 Task: Use the formula "FORECAST" in spreadsheet "Project portfolio".
Action: Mouse moved to (124, 110)
Screenshot: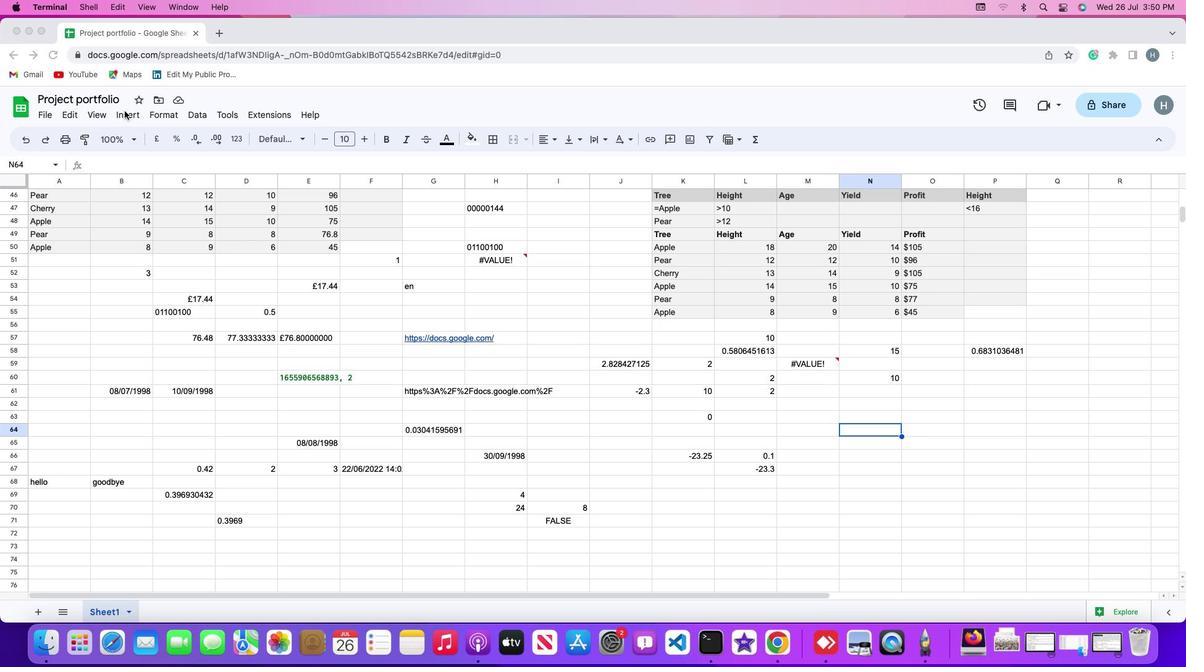 
Action: Mouse pressed left at (124, 110)
Screenshot: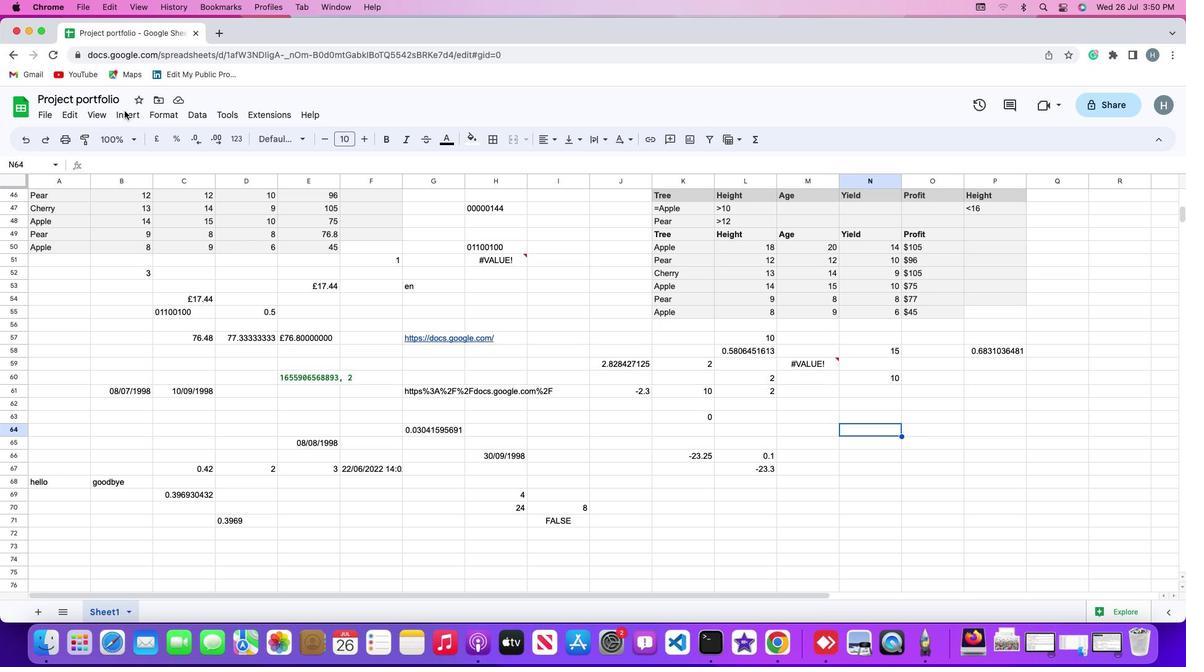 
Action: Mouse moved to (122, 112)
Screenshot: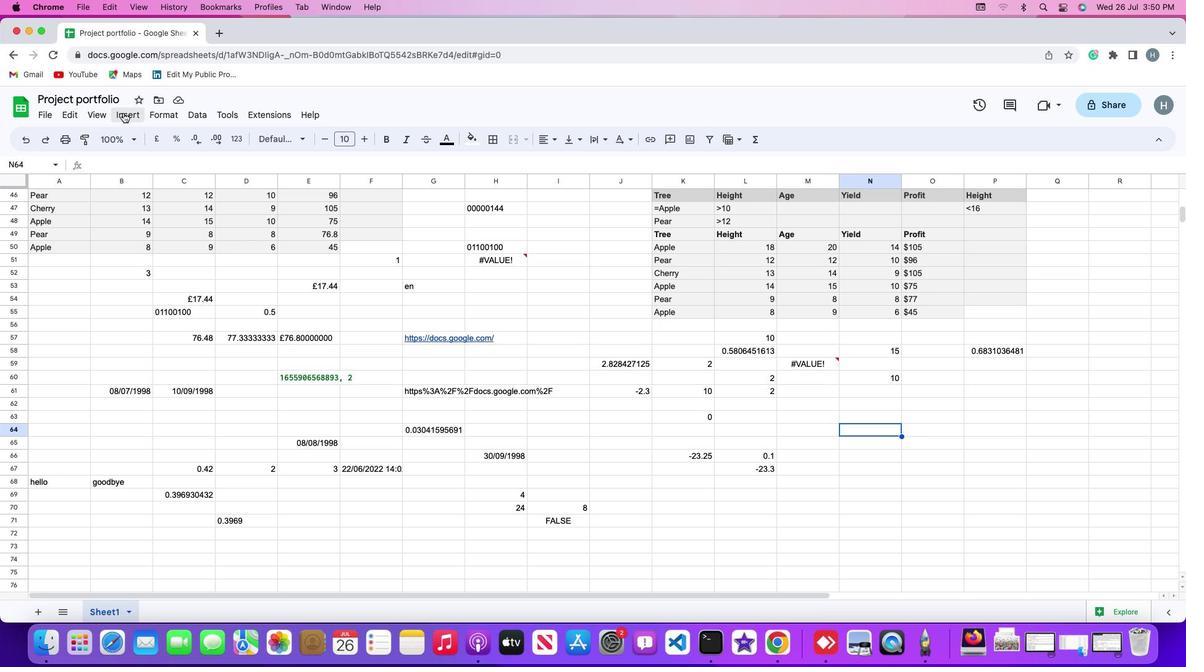 
Action: Mouse pressed left at (122, 112)
Screenshot: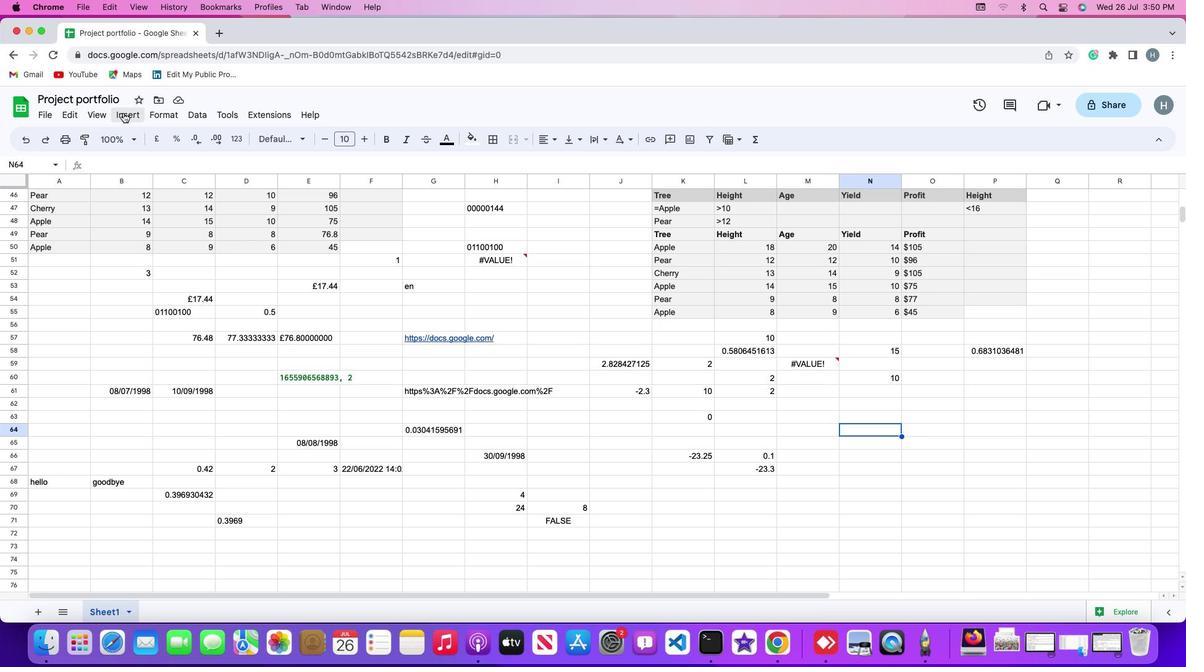 
Action: Mouse moved to (127, 313)
Screenshot: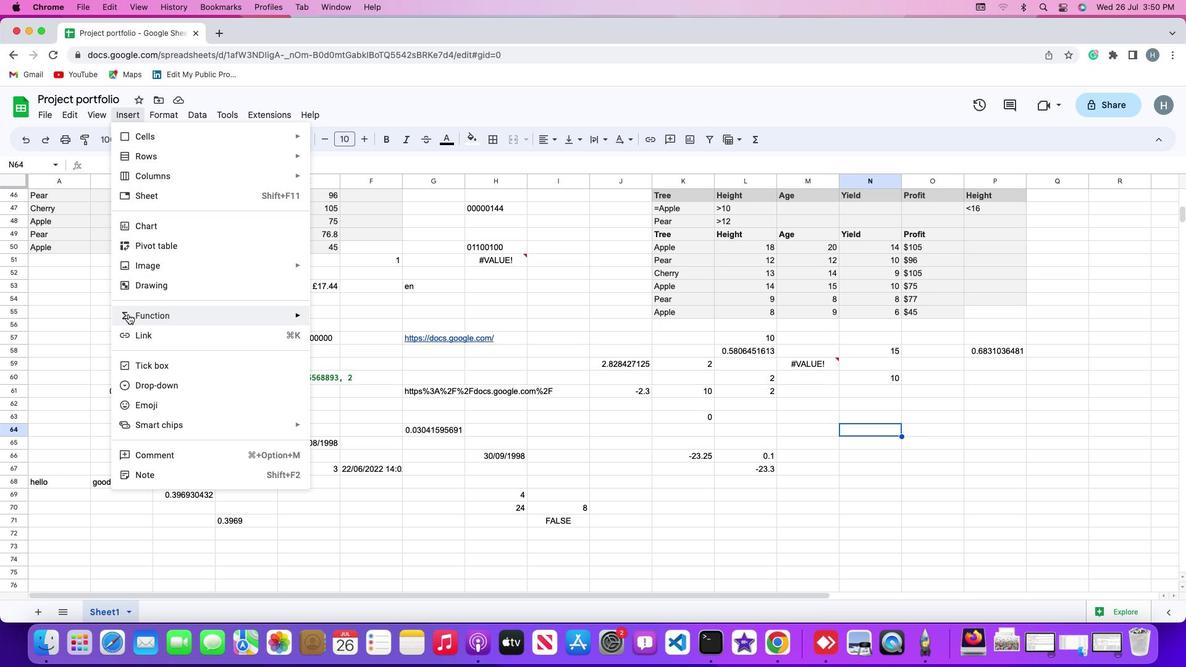 
Action: Mouse pressed left at (127, 313)
Screenshot: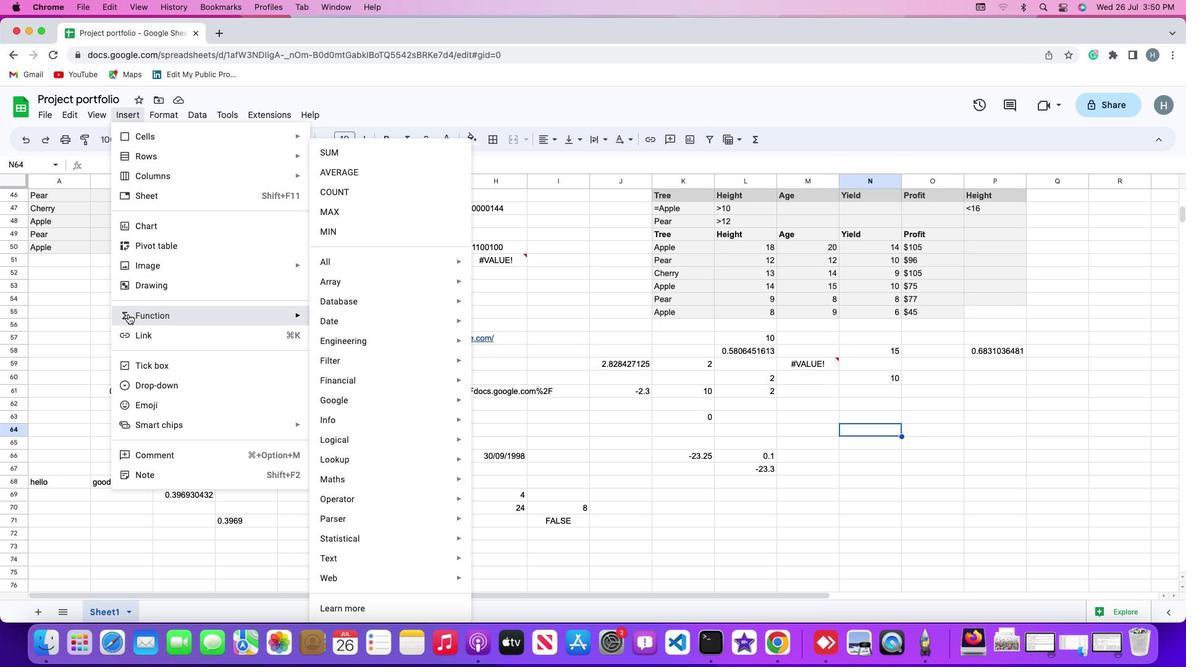 
Action: Mouse moved to (350, 267)
Screenshot: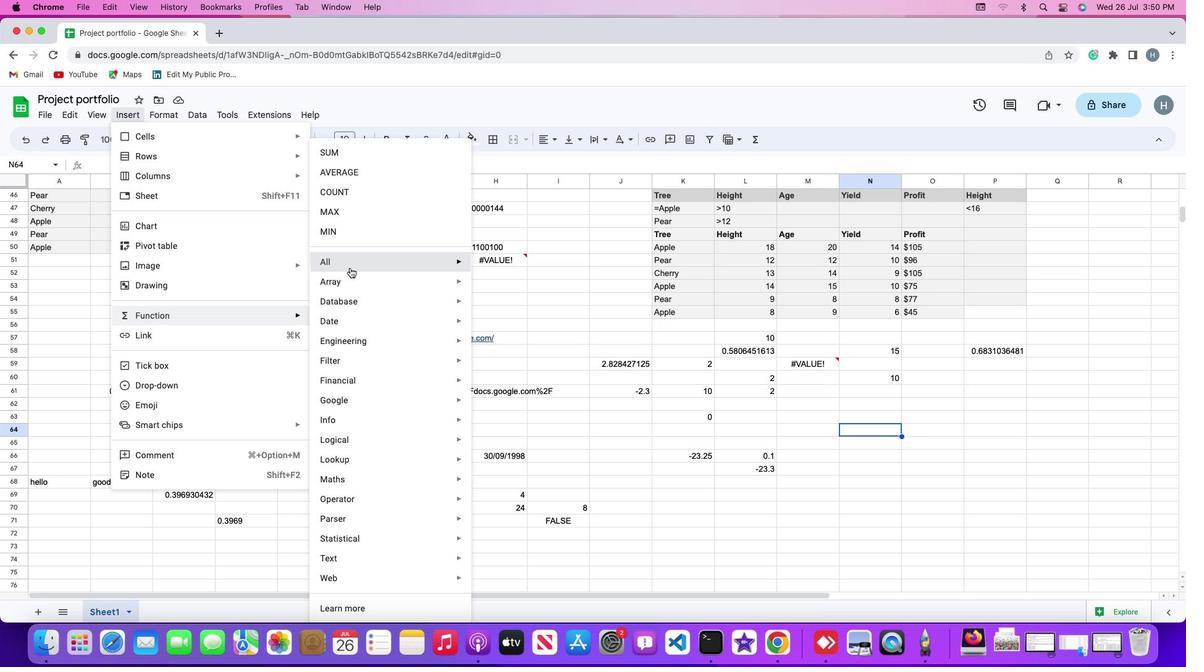 
Action: Mouse pressed left at (350, 267)
Screenshot: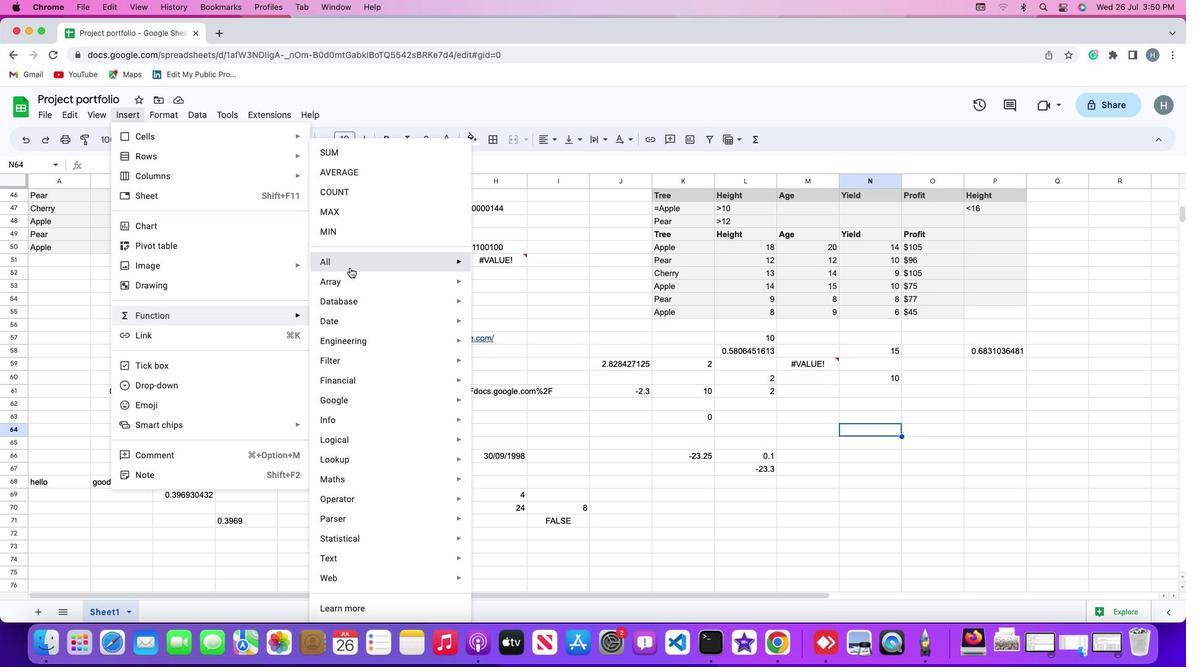 
Action: Mouse moved to (542, 588)
Screenshot: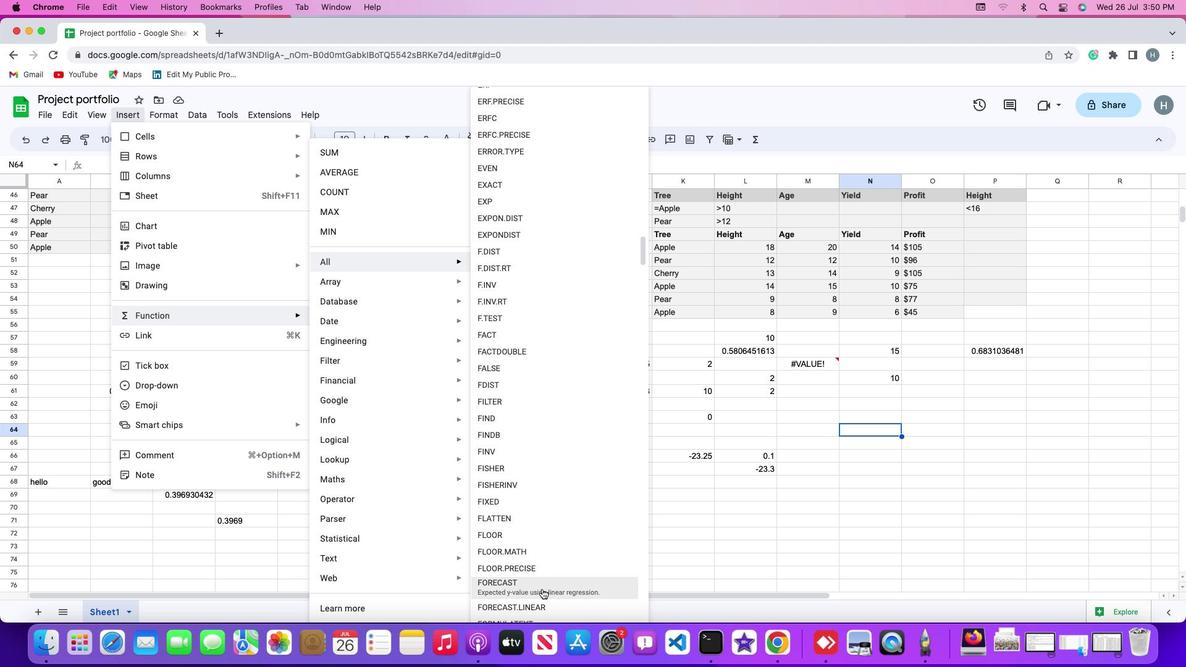 
Action: Mouse pressed left at (542, 588)
Screenshot: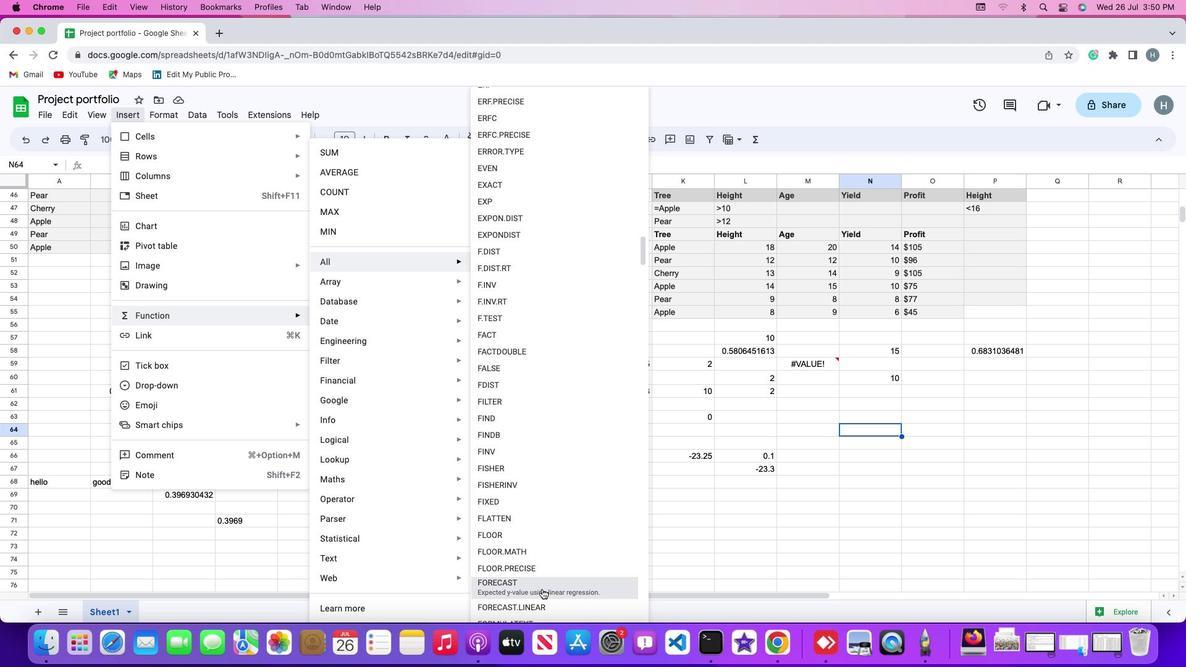 
Action: Mouse moved to (797, 455)
Screenshot: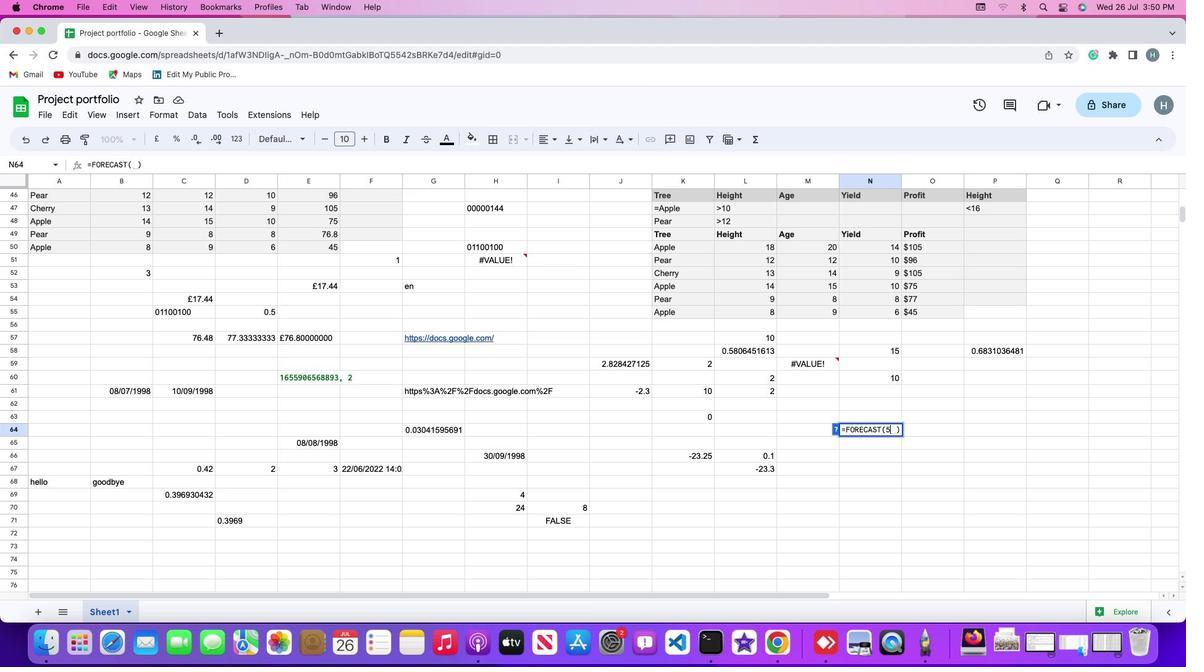 
Action: Key pressed '5'
Screenshot: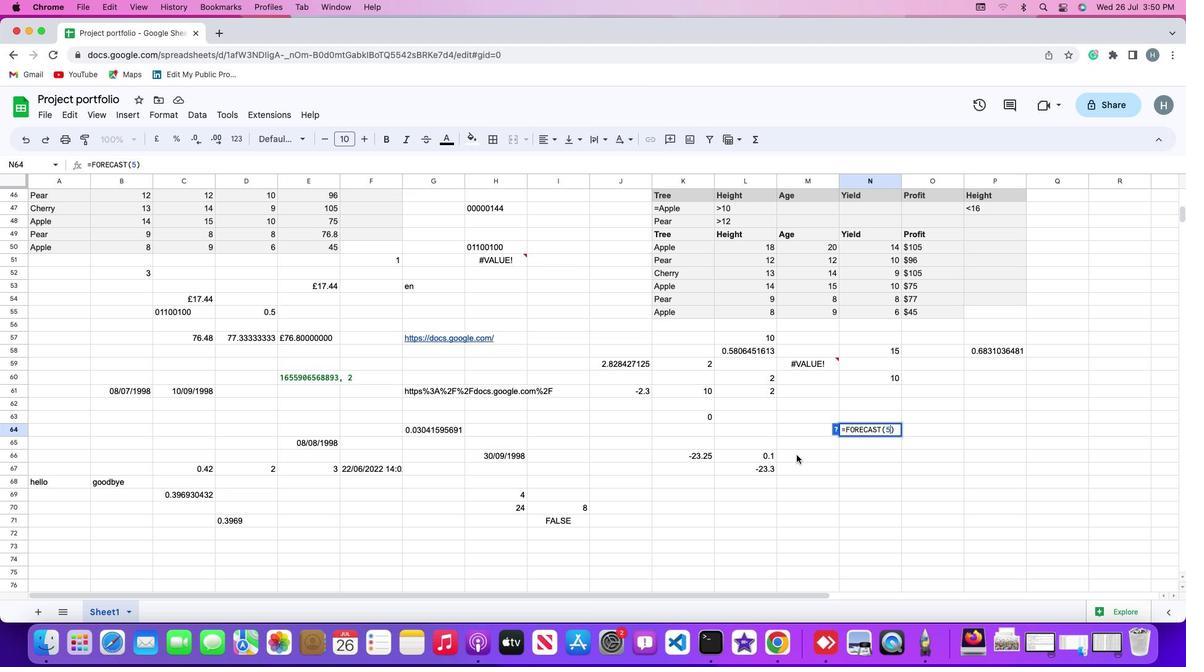 
Action: Mouse moved to (794, 455)
Screenshot: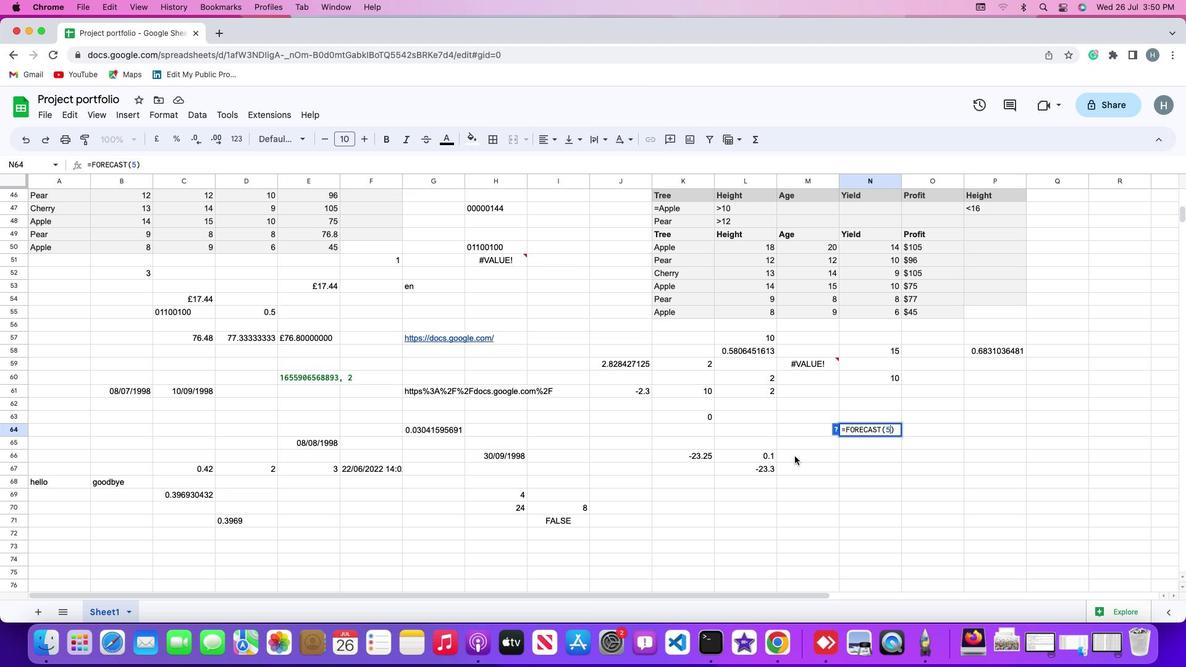 
Action: Key pressed ','
Screenshot: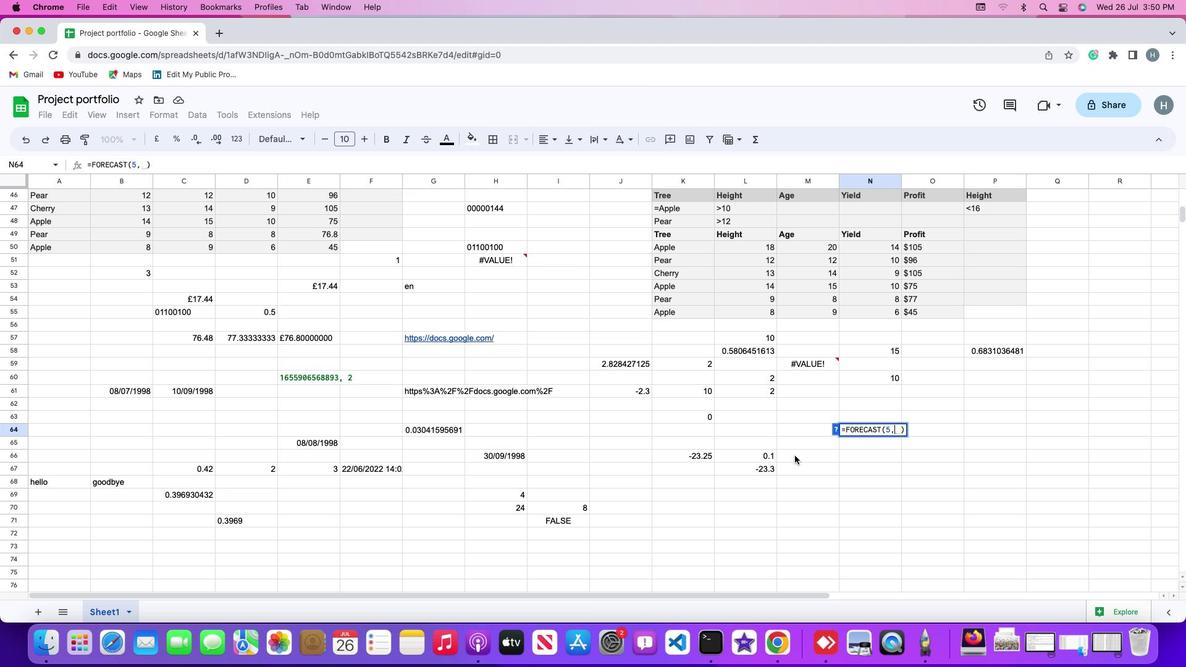 
Action: Mouse moved to (748, 243)
Screenshot: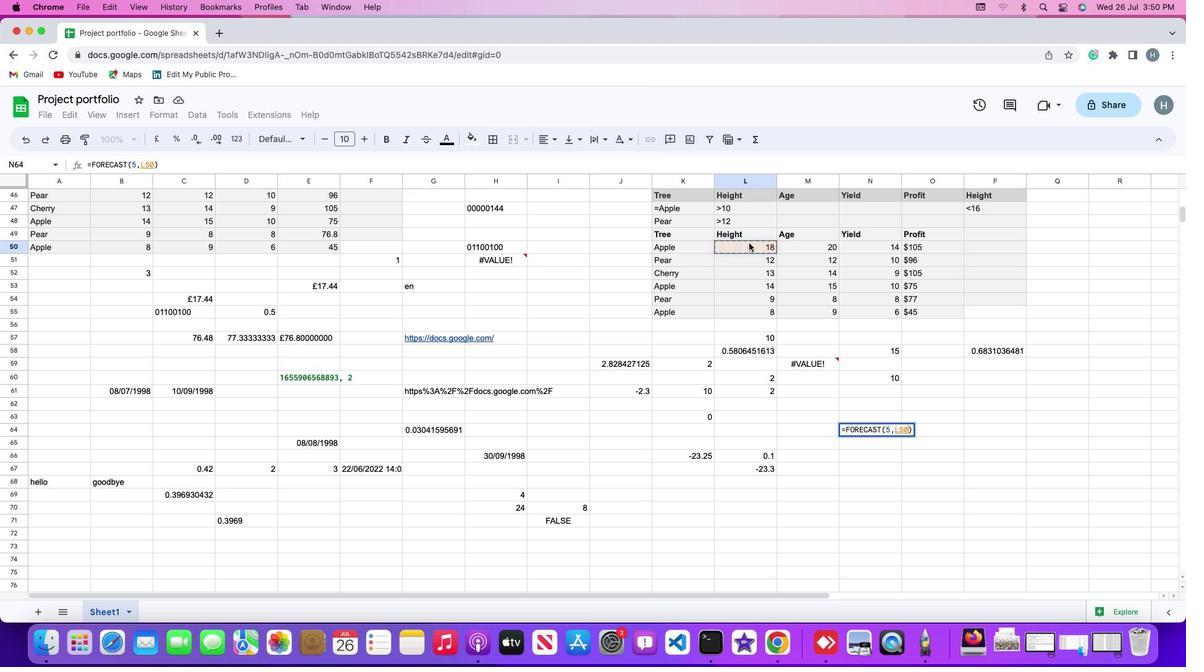 
Action: Mouse pressed left at (748, 243)
Screenshot: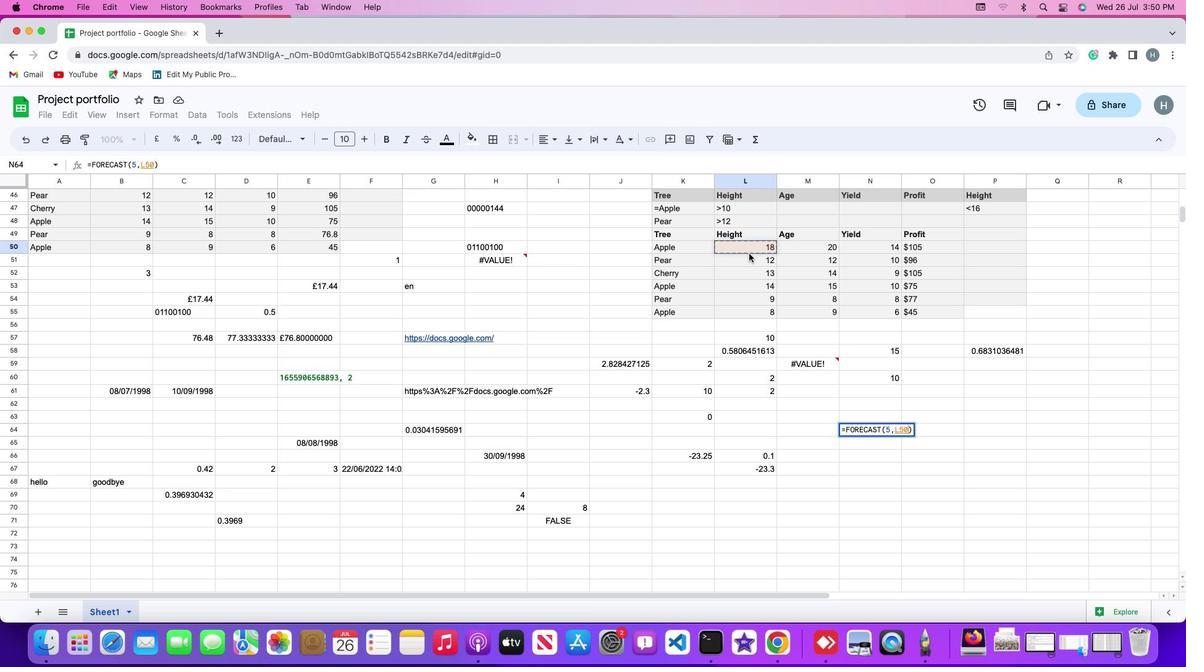 
Action: Mouse moved to (751, 308)
Screenshot: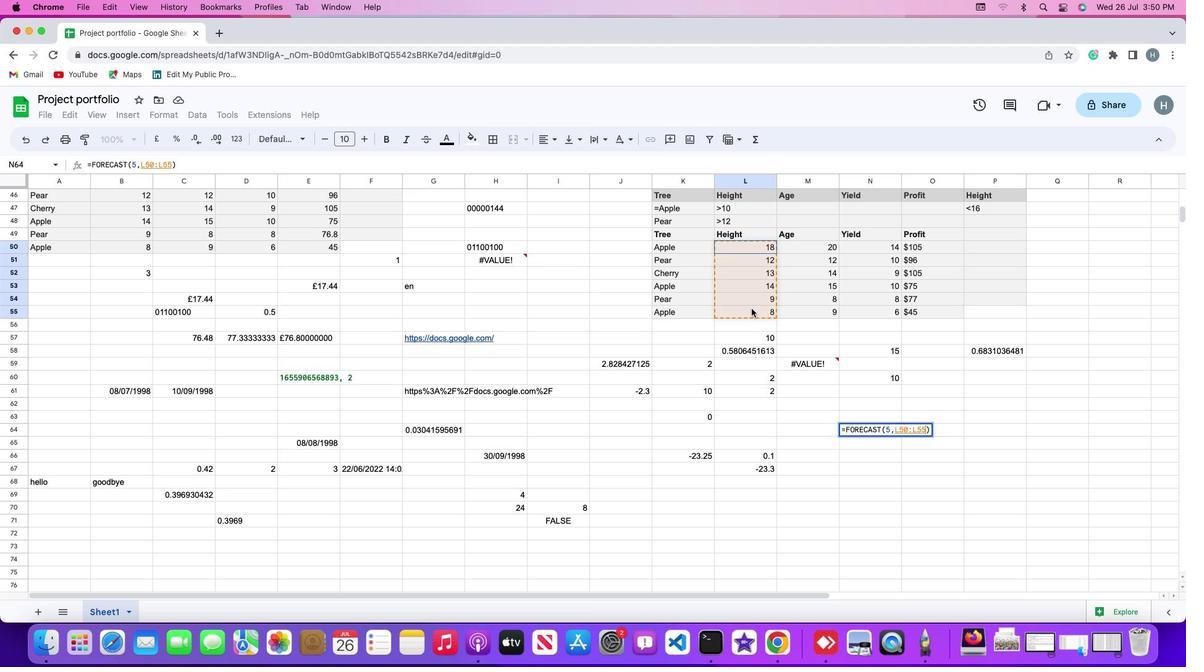 
Action: Key pressed ','
Screenshot: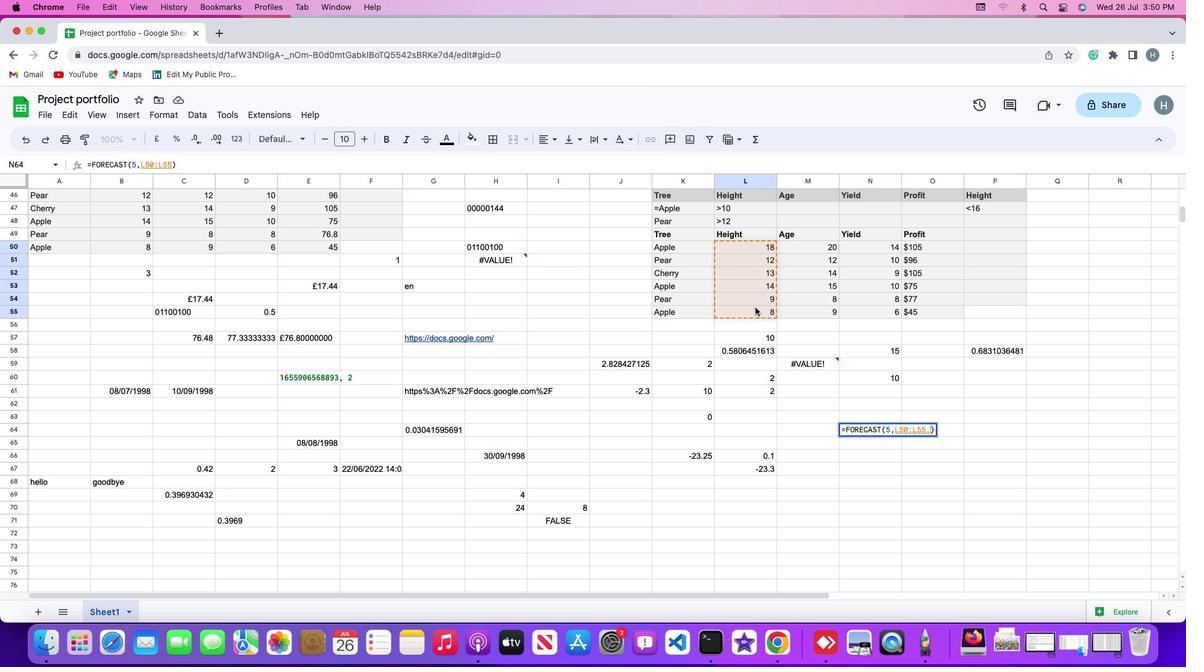 
Action: Mouse moved to (810, 245)
Screenshot: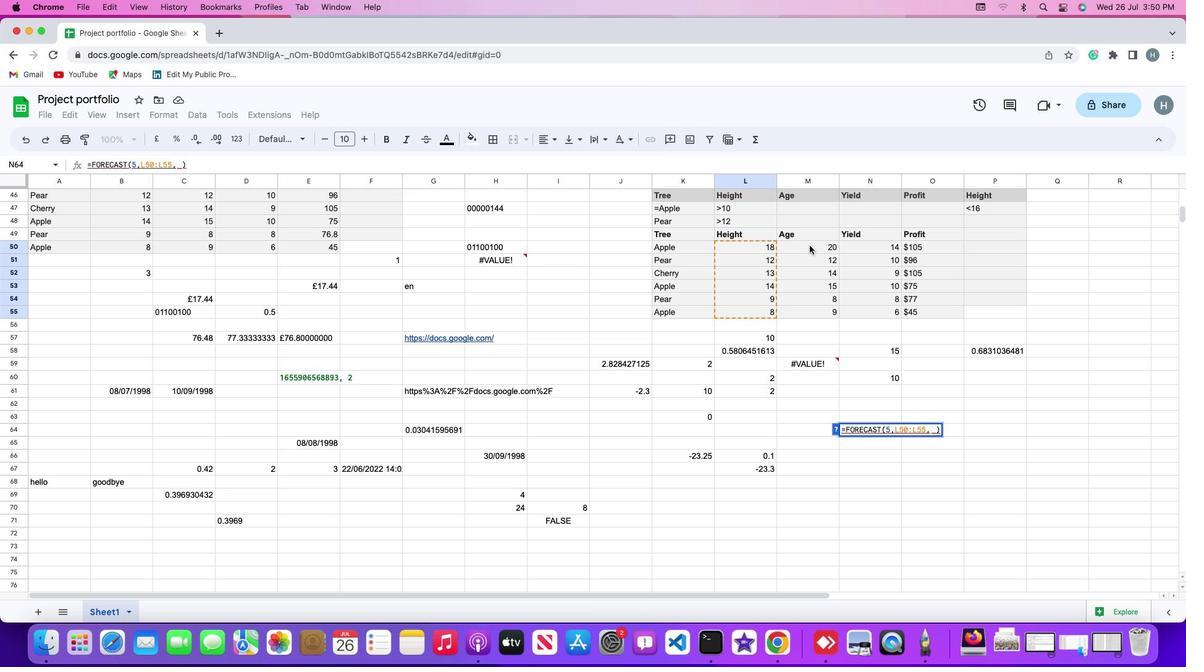 
Action: Mouse pressed left at (810, 245)
Screenshot: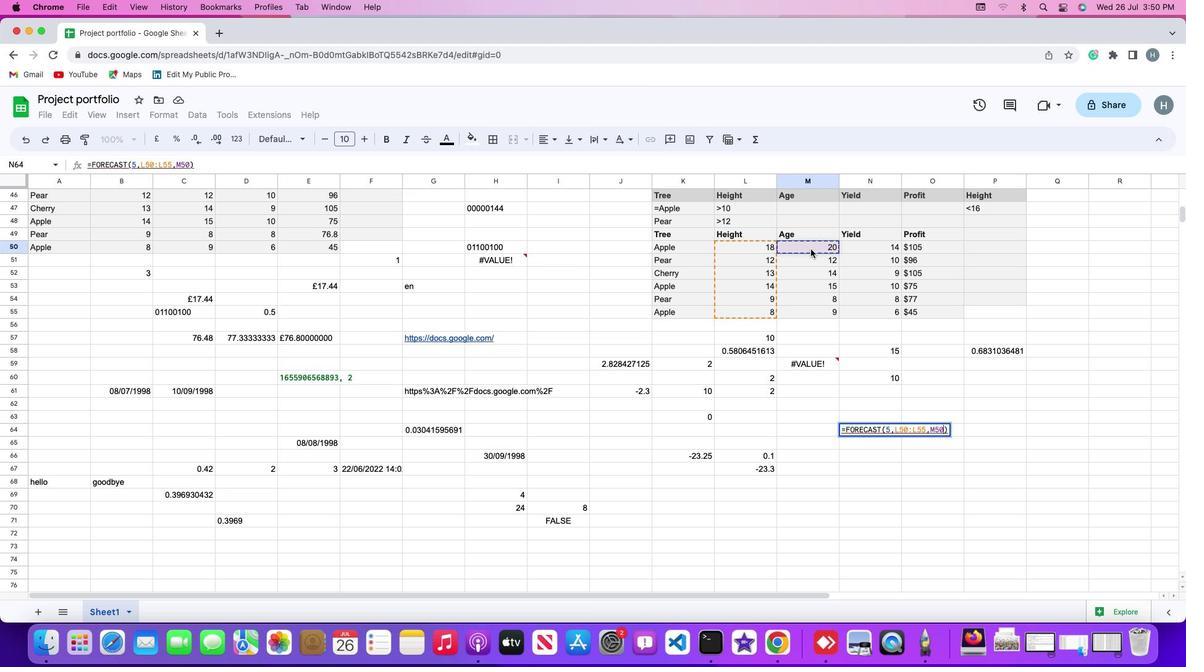 
Action: Mouse moved to (816, 308)
Screenshot: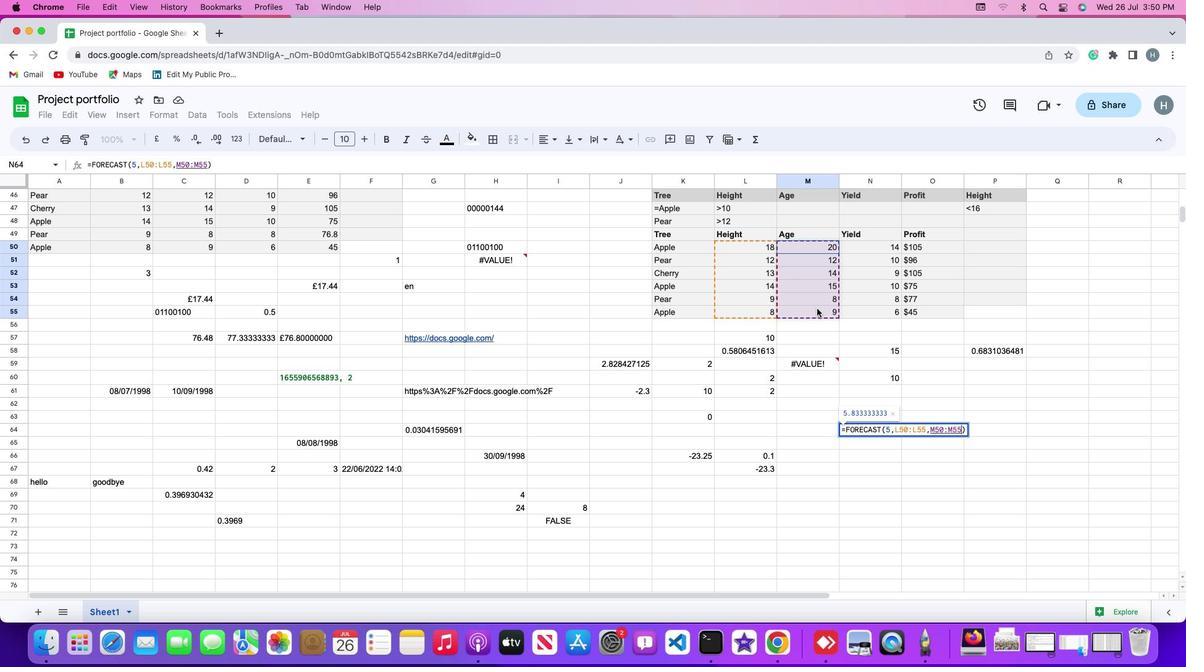 
Action: Key pressed Key.enter
Screenshot: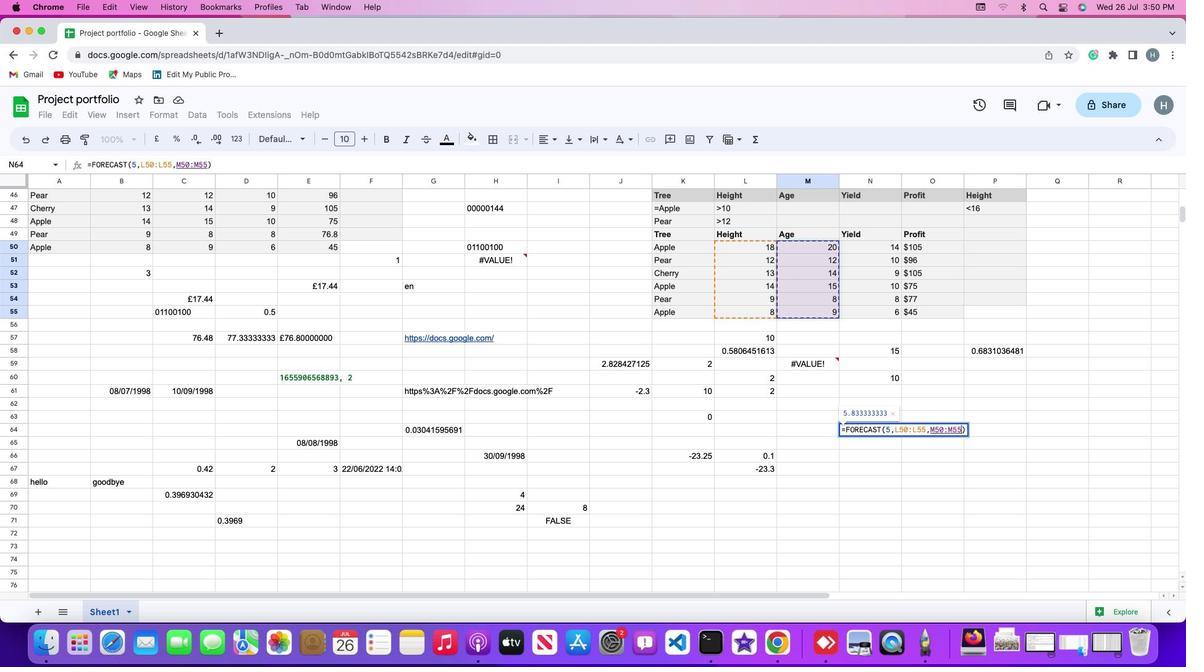 
